 Task: Schedule a tour of the first home for tomorrow at 1:00 p.m.
Action: Mouse moved to (1149, 182)
Screenshot: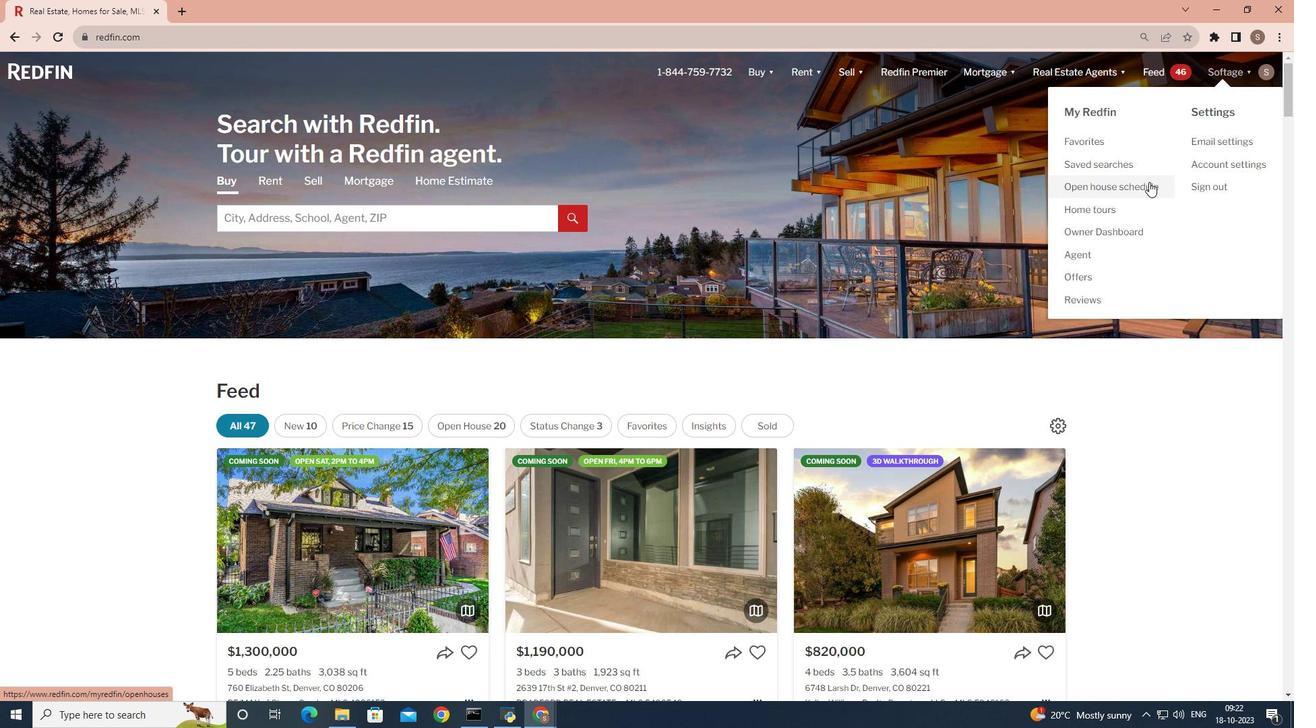 
Action: Mouse pressed left at (1149, 182)
Screenshot: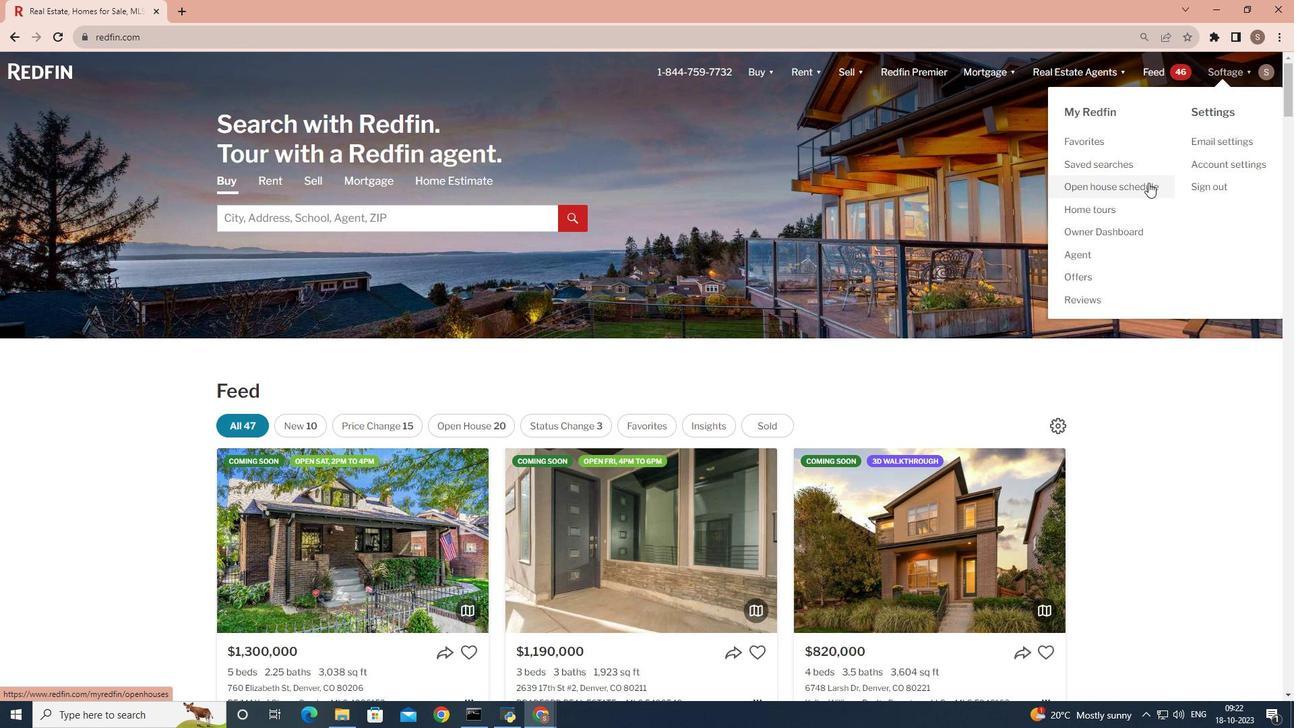 
Action: Mouse moved to (423, 497)
Screenshot: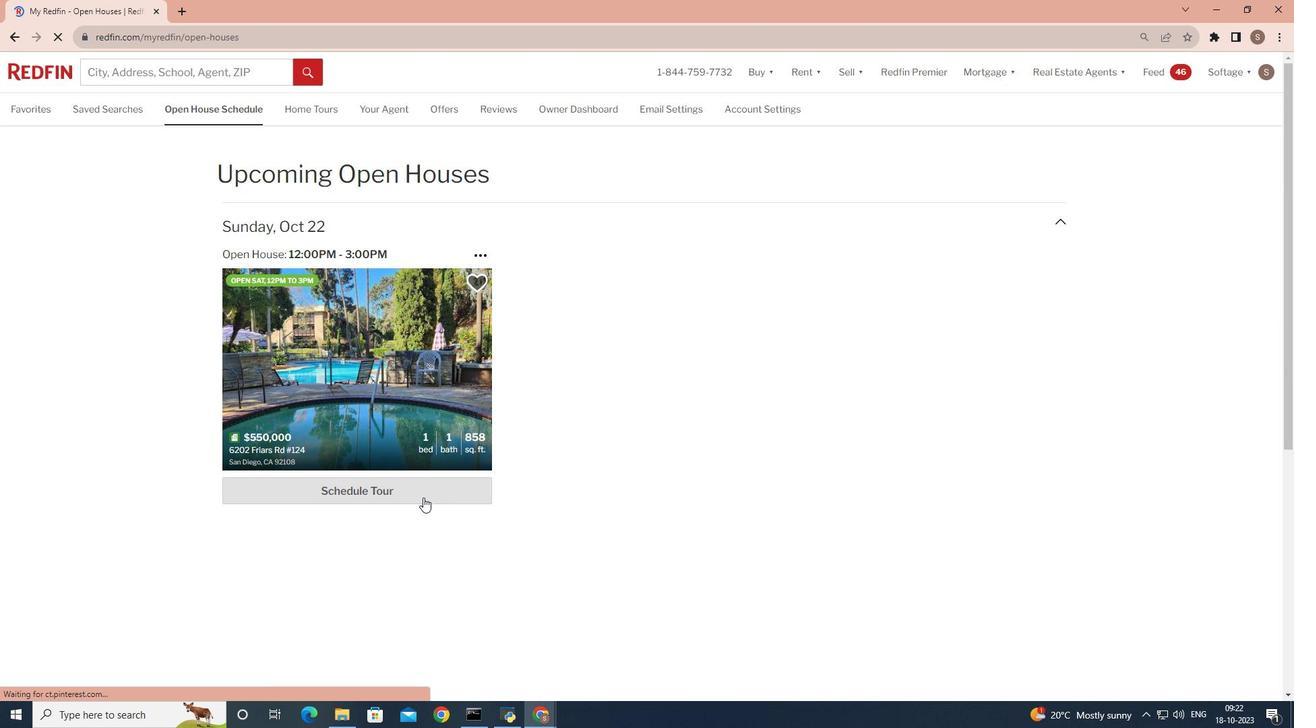 
Action: Mouse pressed left at (423, 497)
Screenshot: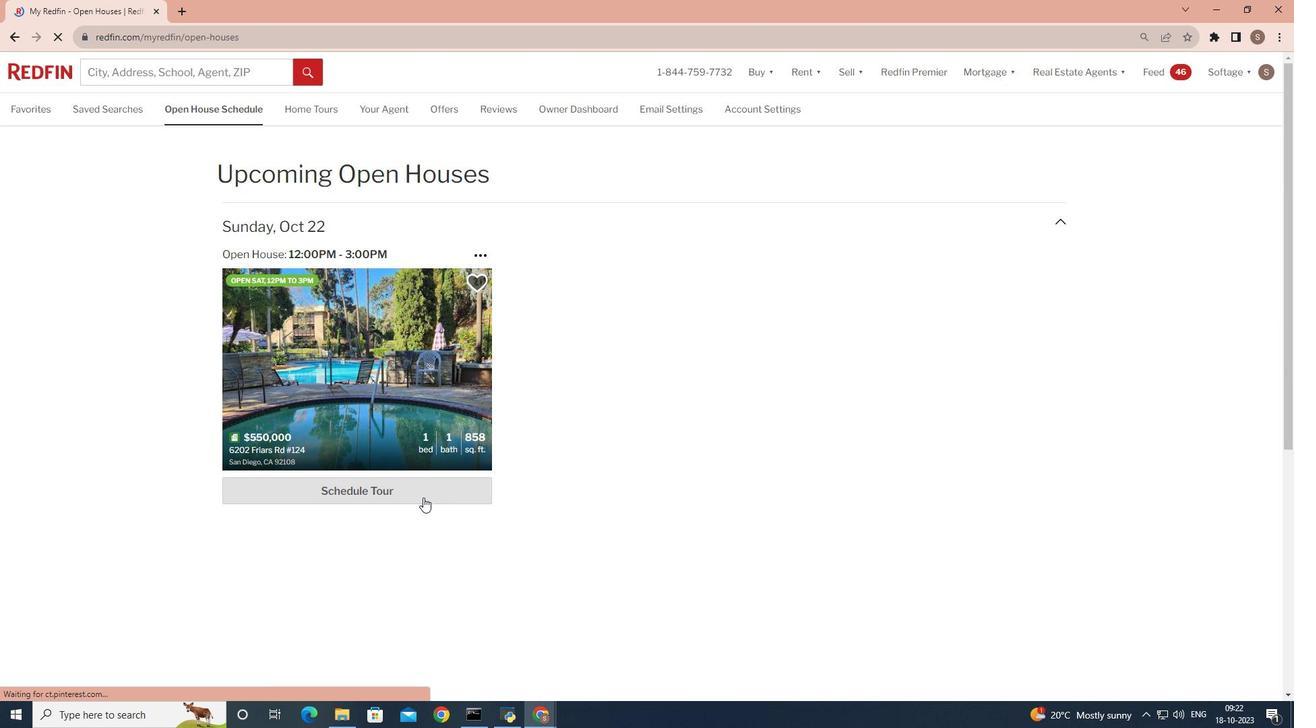 
Action: Mouse moved to (544, 322)
Screenshot: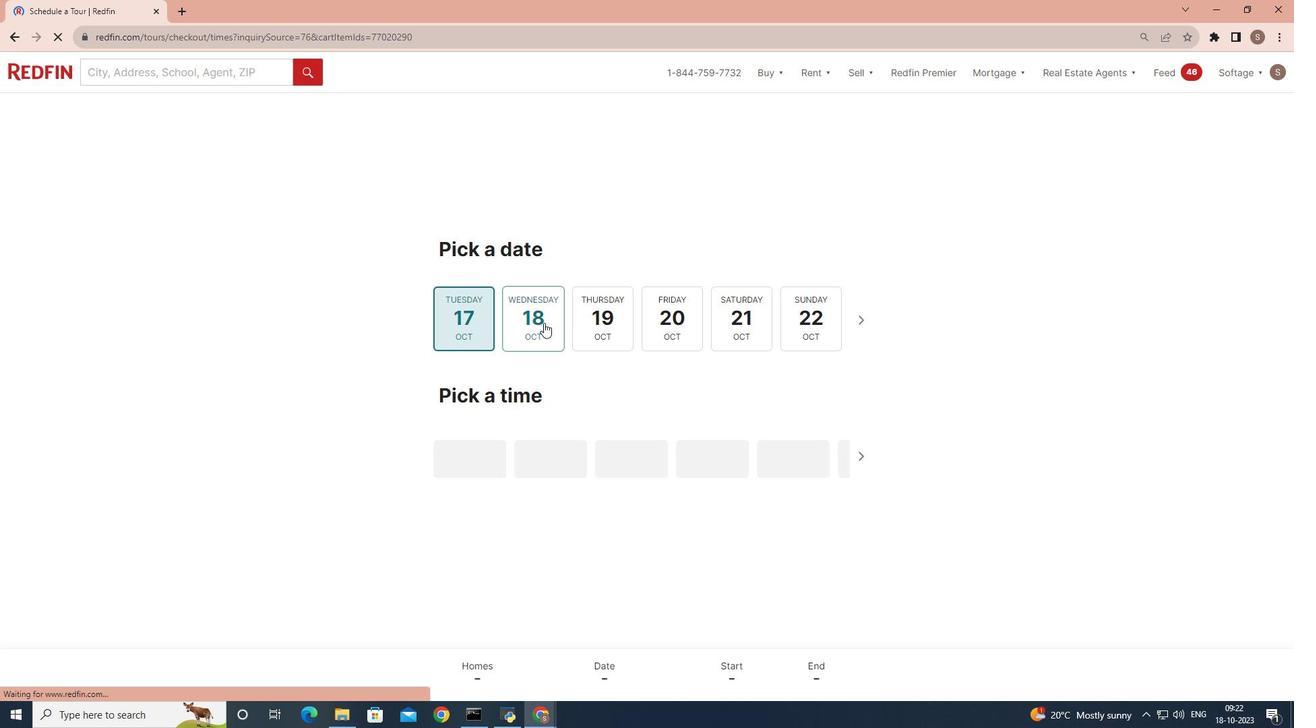 
Action: Mouse pressed left at (544, 322)
Screenshot: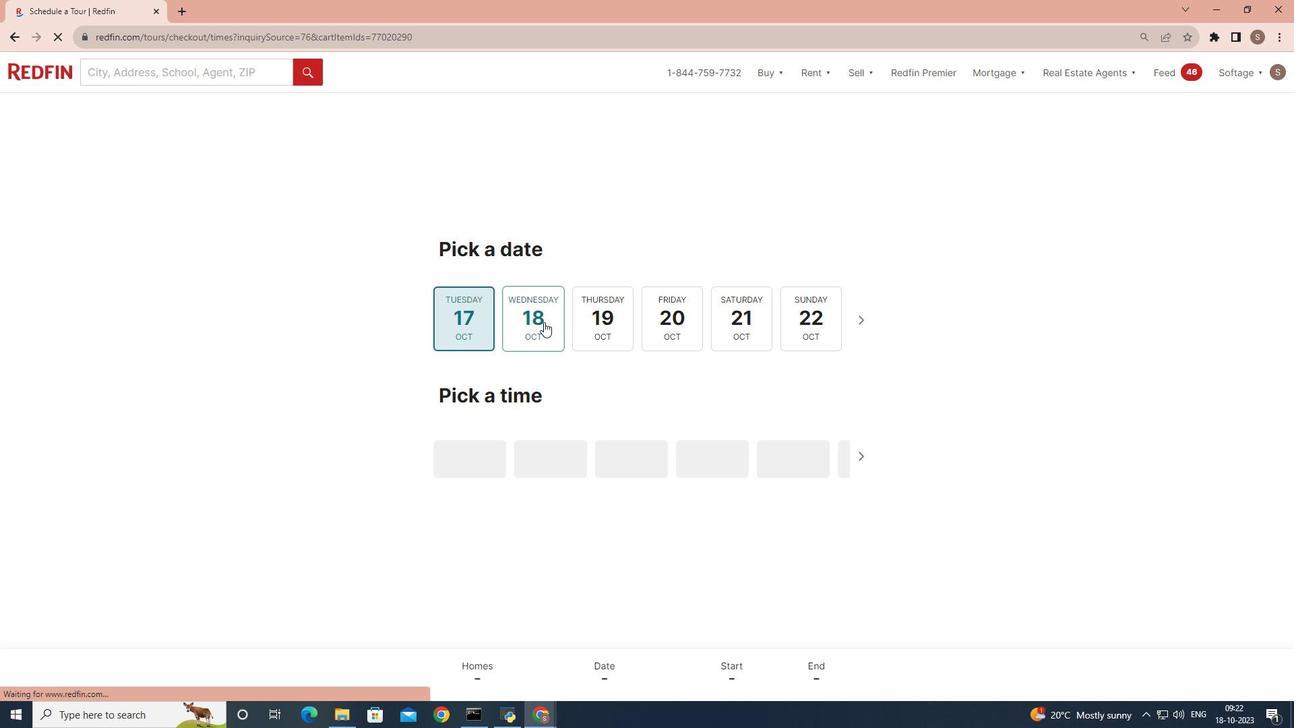 
Action: Mouse moved to (573, 291)
Screenshot: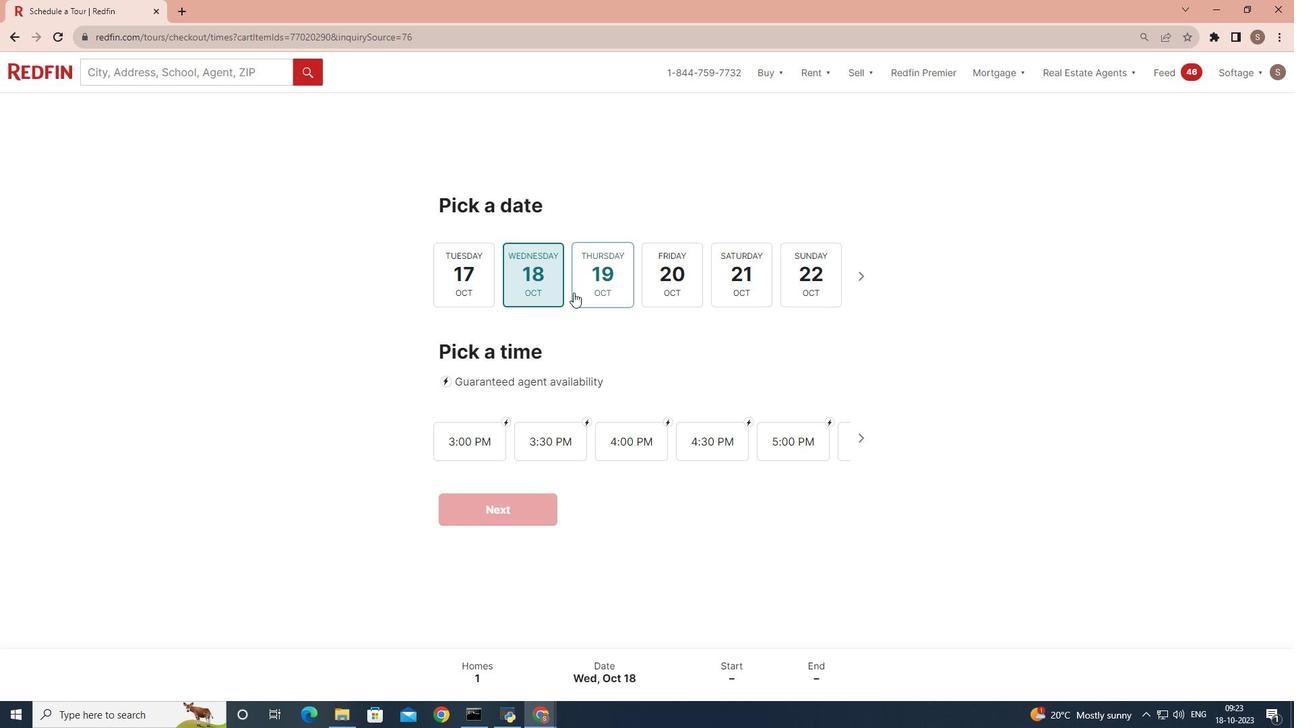 
Action: Mouse pressed left at (573, 291)
Screenshot: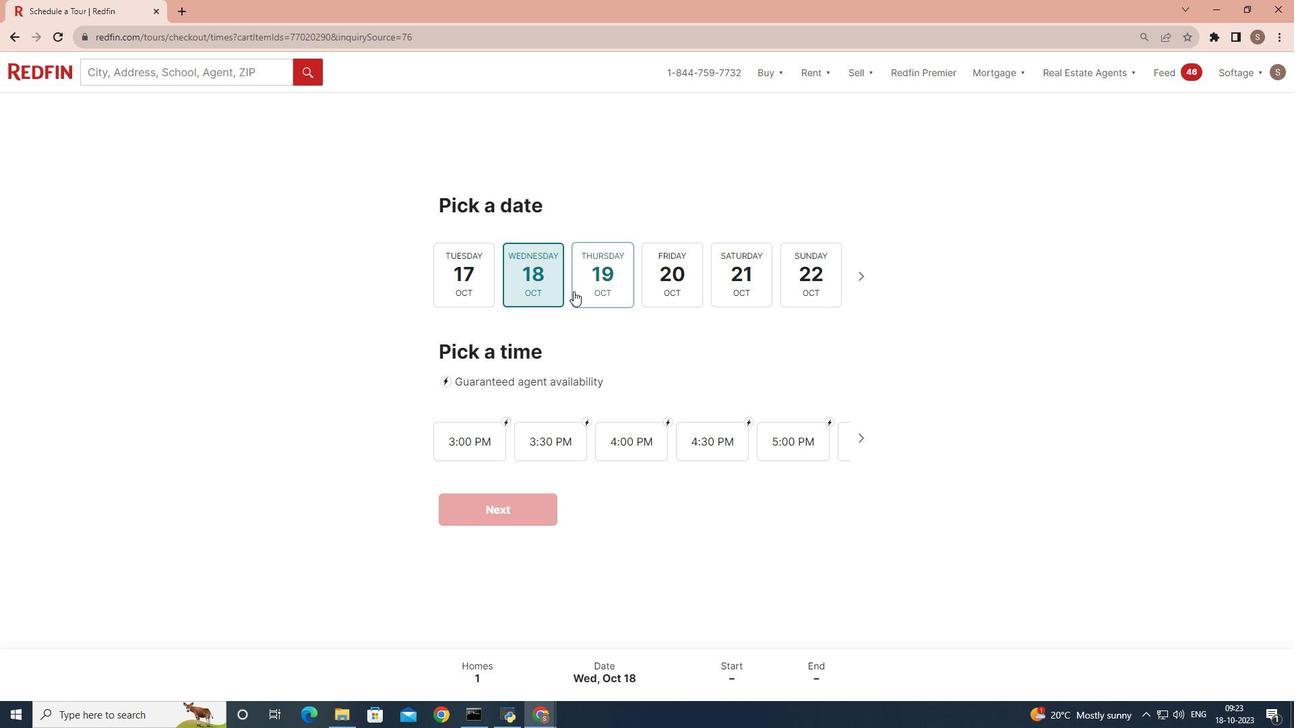 
Action: Mouse moved to (857, 441)
Screenshot: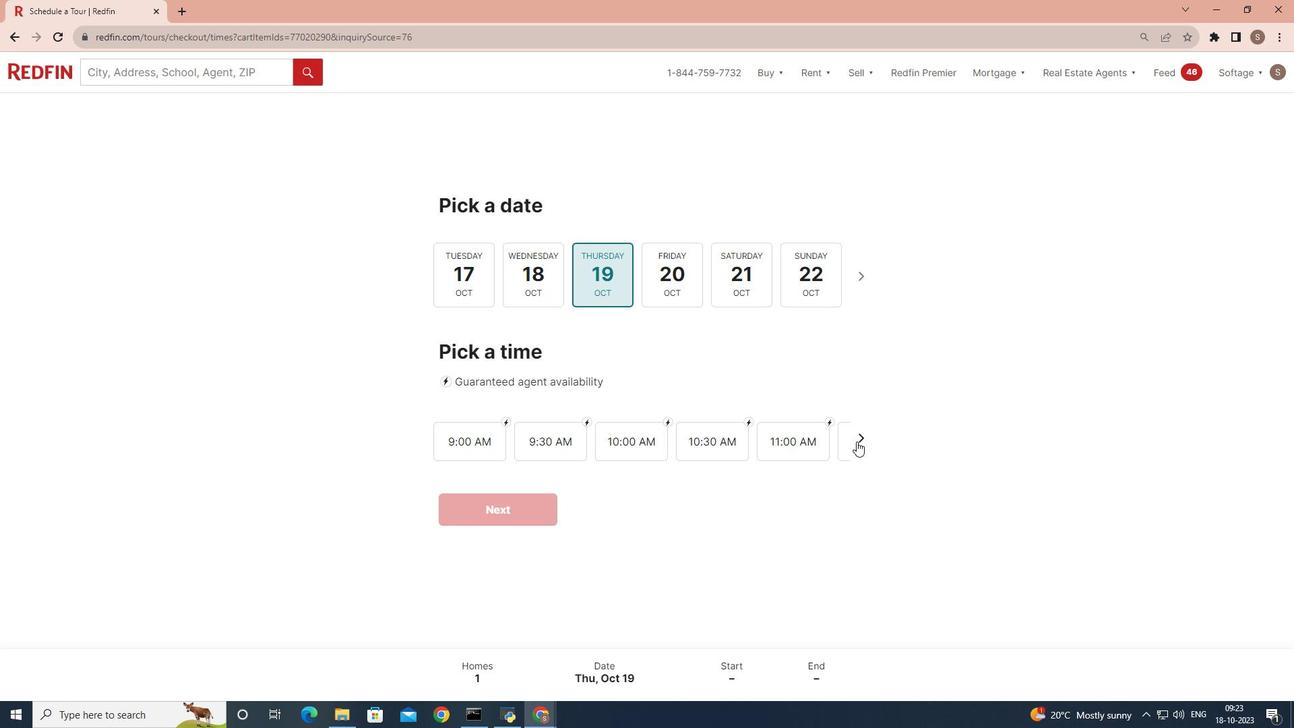 
Action: Mouse pressed left at (857, 441)
Screenshot: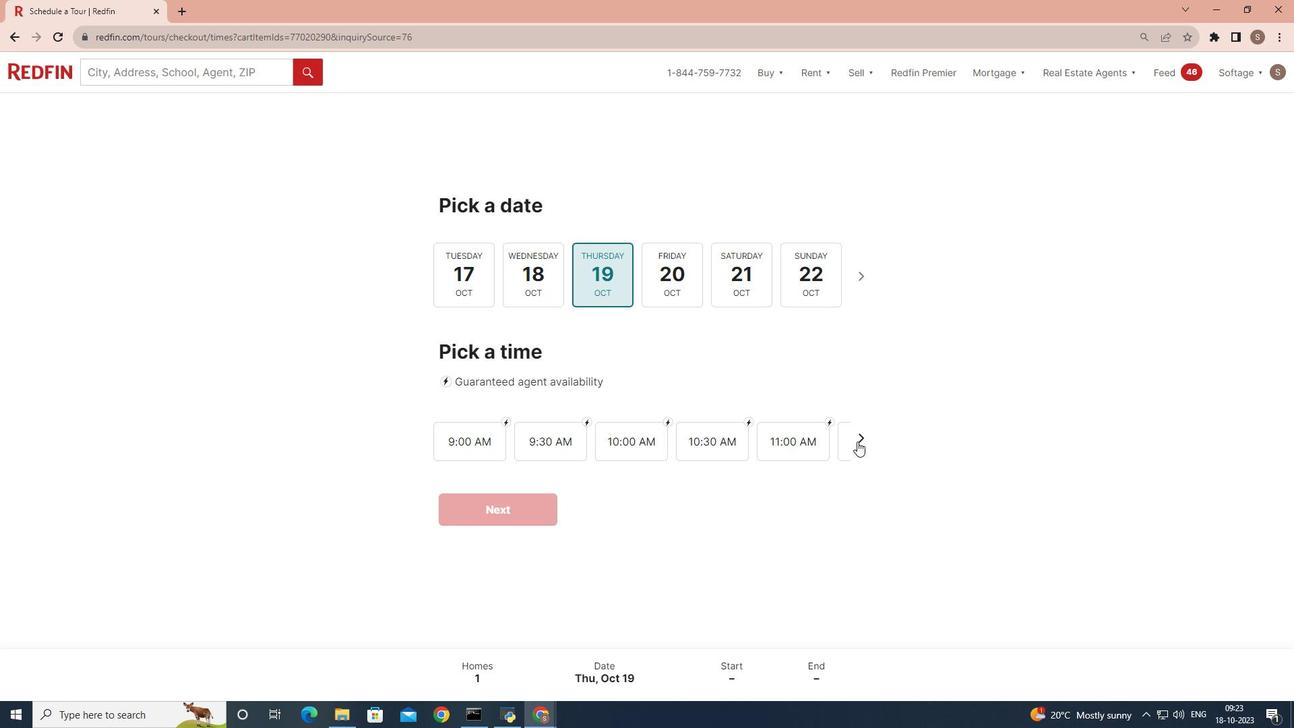 
Action: Mouse pressed left at (857, 441)
Screenshot: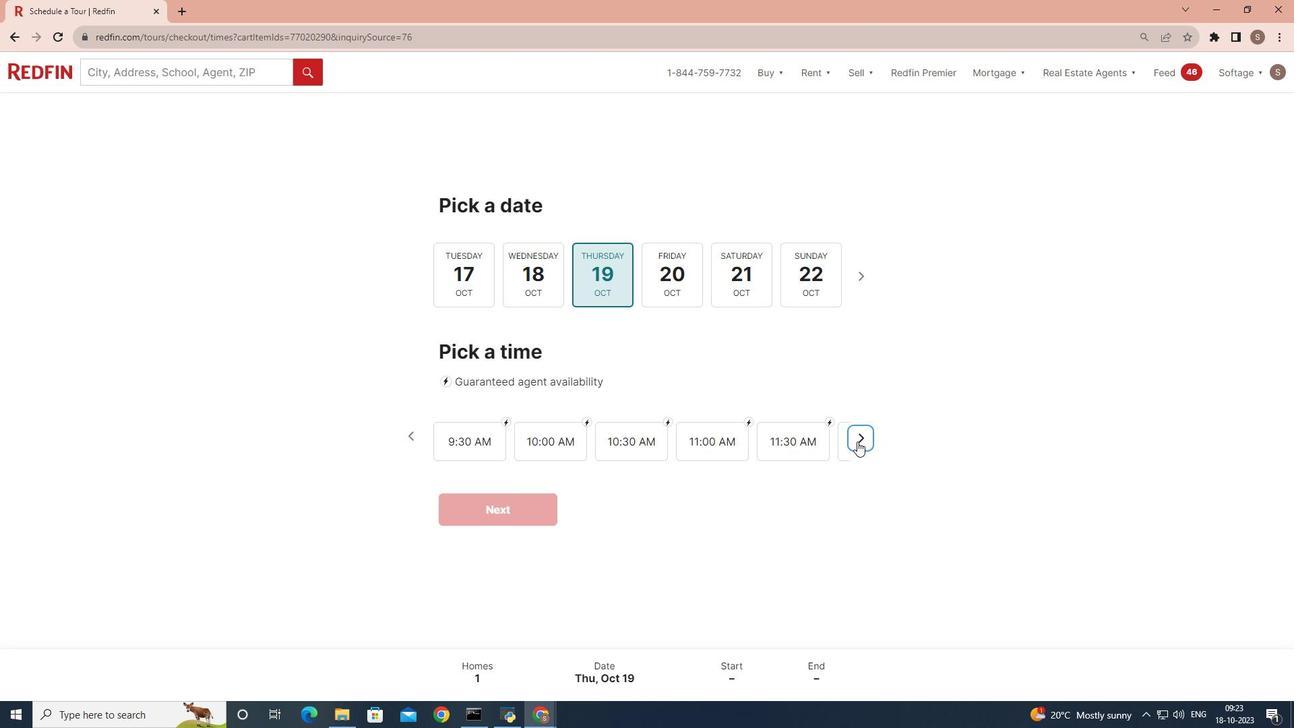 
Action: Mouse pressed left at (857, 441)
Screenshot: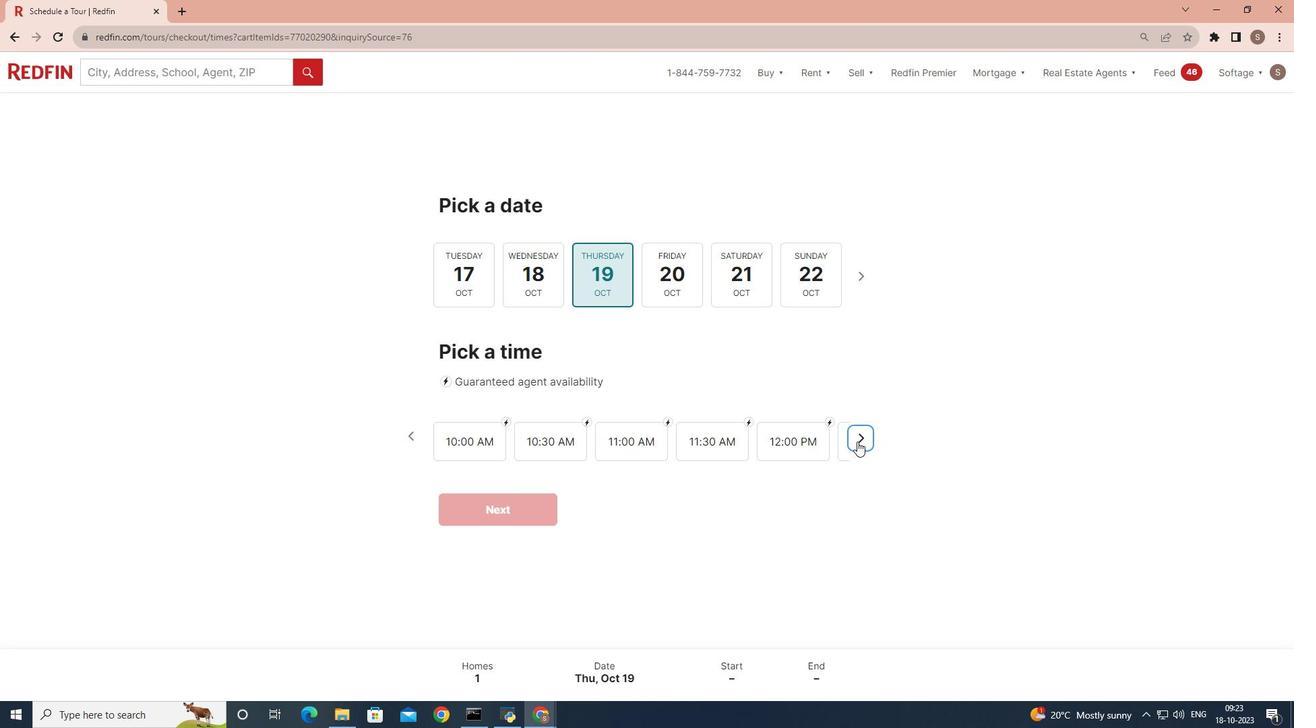 
Action: Mouse pressed left at (857, 441)
Screenshot: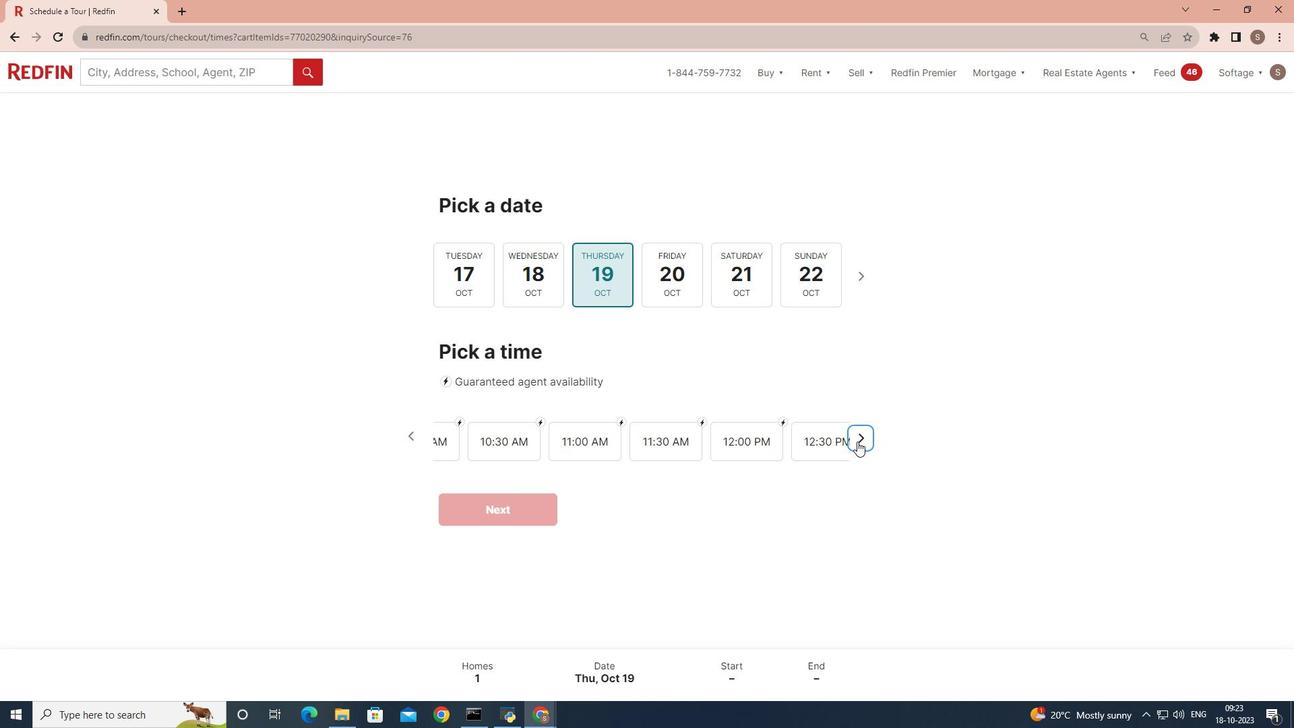 
Action: Mouse pressed left at (857, 441)
Screenshot: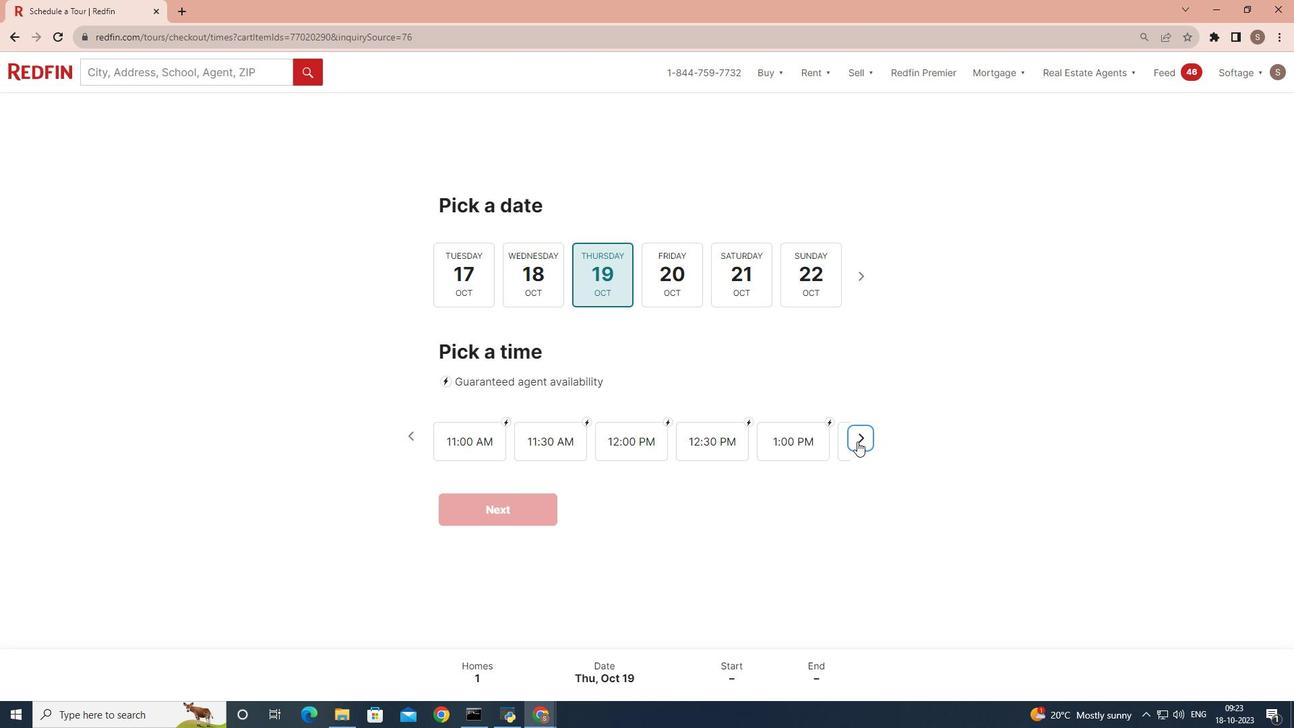 
Action: Mouse moved to (712, 442)
Screenshot: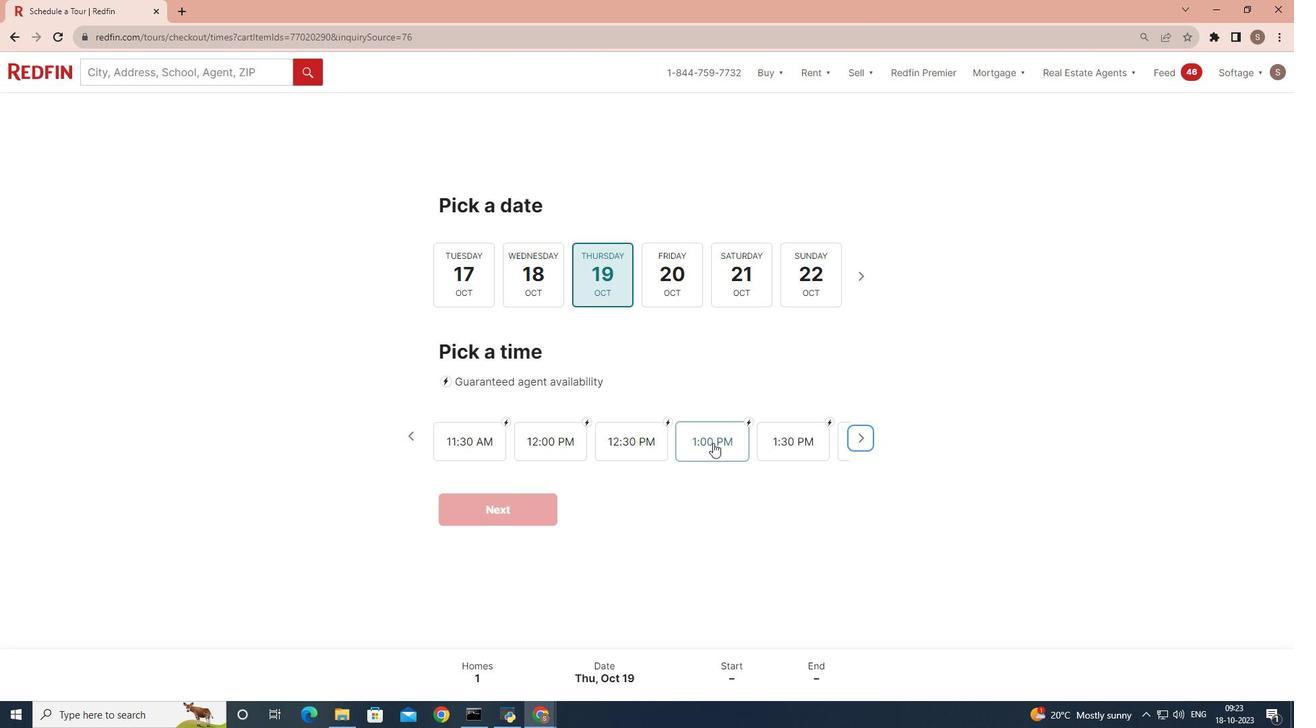 
Action: Mouse pressed left at (712, 442)
Screenshot: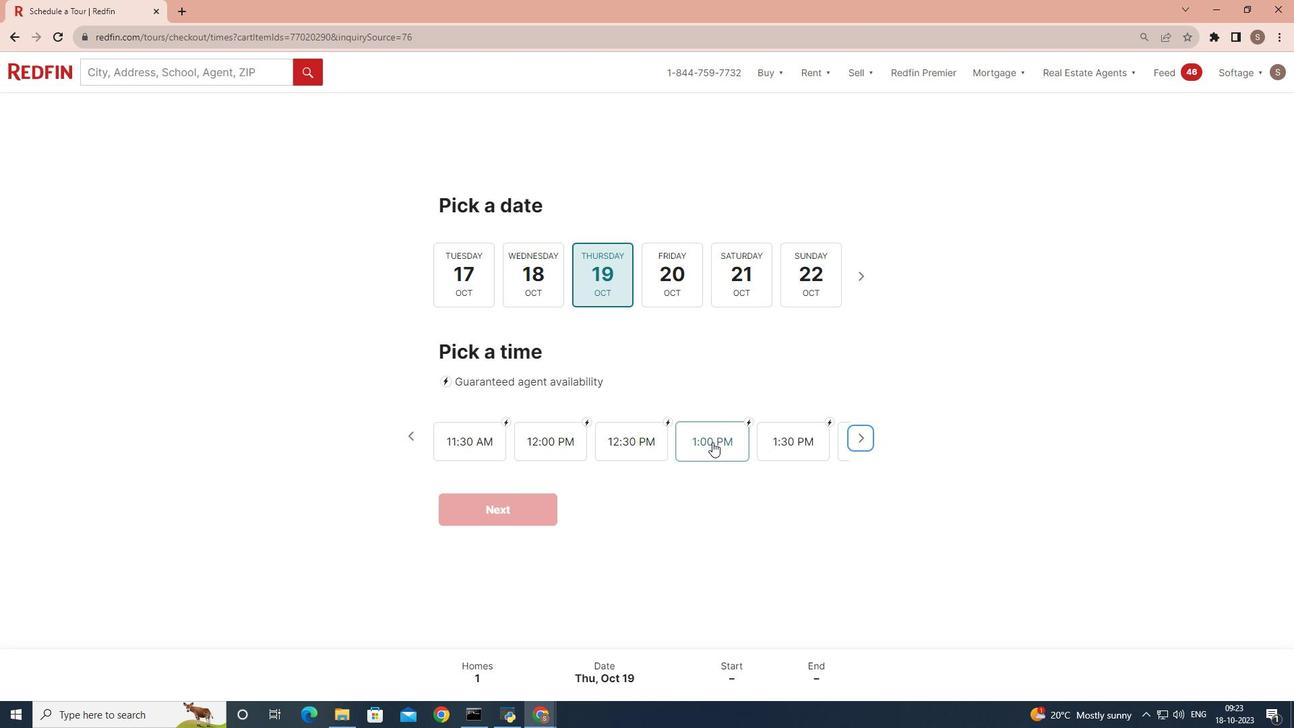 
Action: Mouse moved to (521, 515)
Screenshot: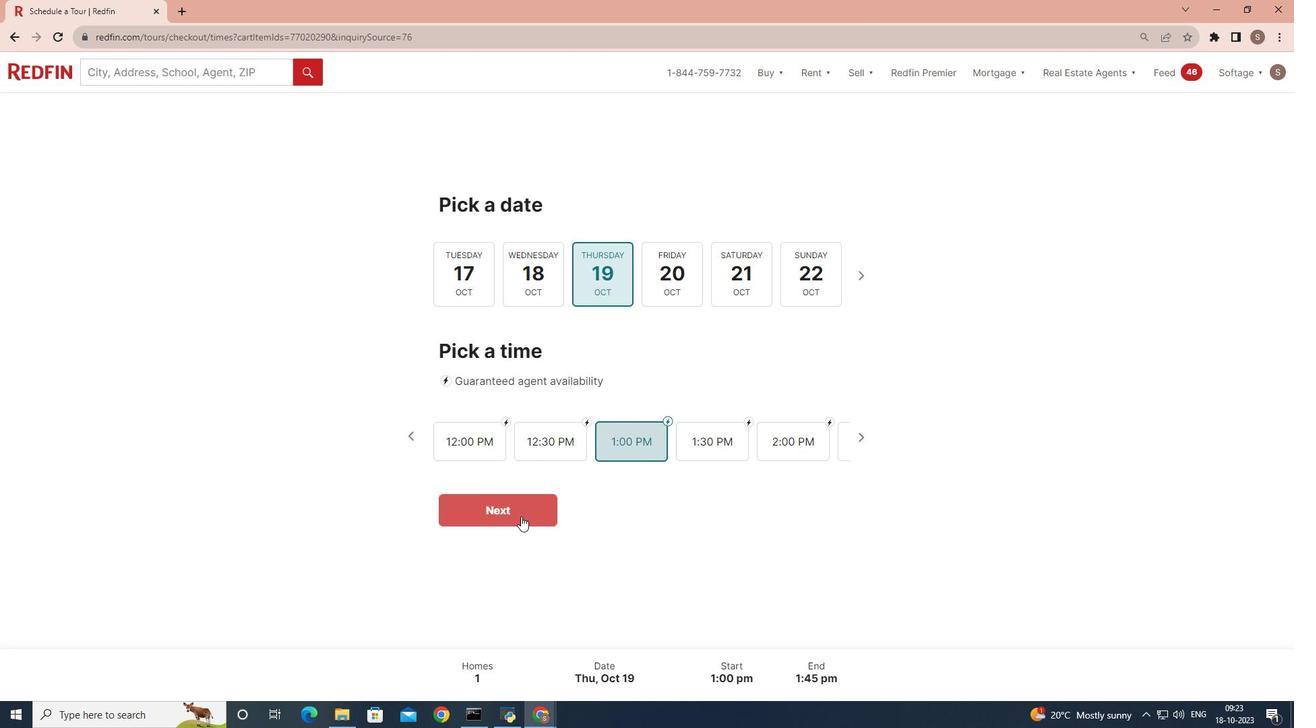 
Action: Mouse pressed left at (521, 515)
Screenshot: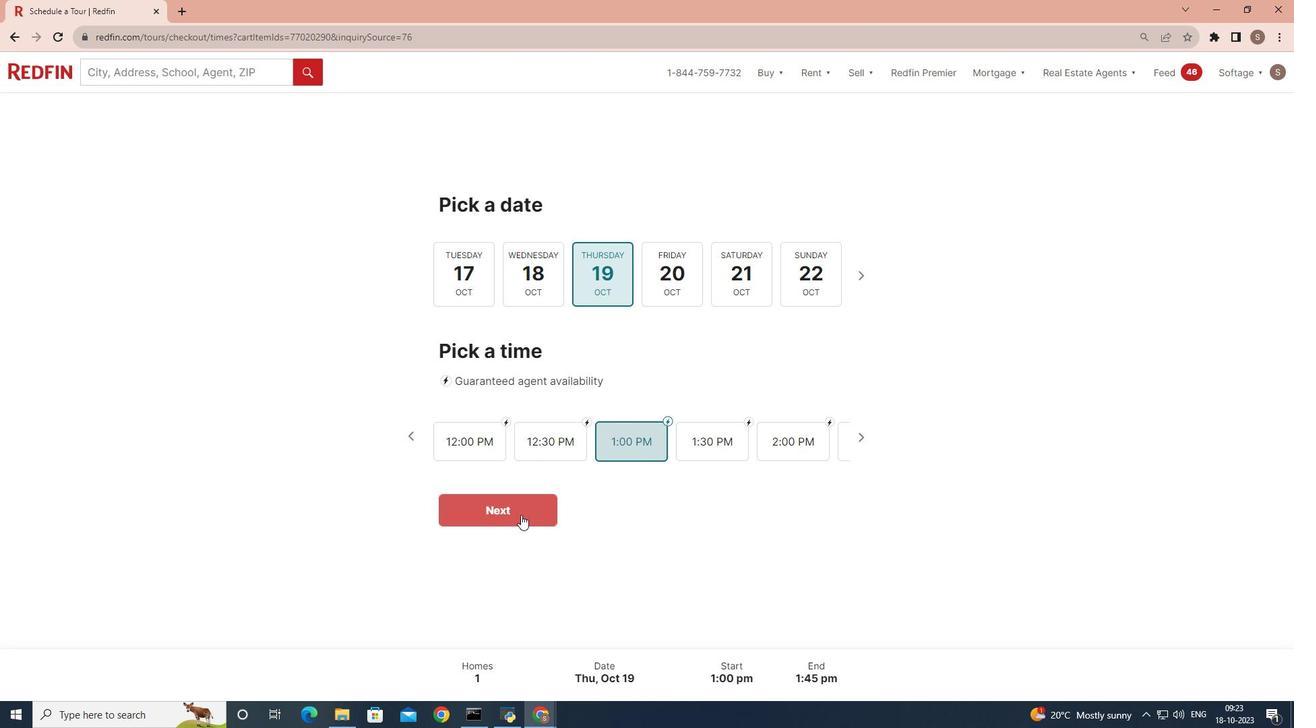
